Task: Create a due date automation trigger when advanced on, 2 working days after a card is due add dates without a due date at 11:00 AM.
Action: Mouse moved to (1189, 92)
Screenshot: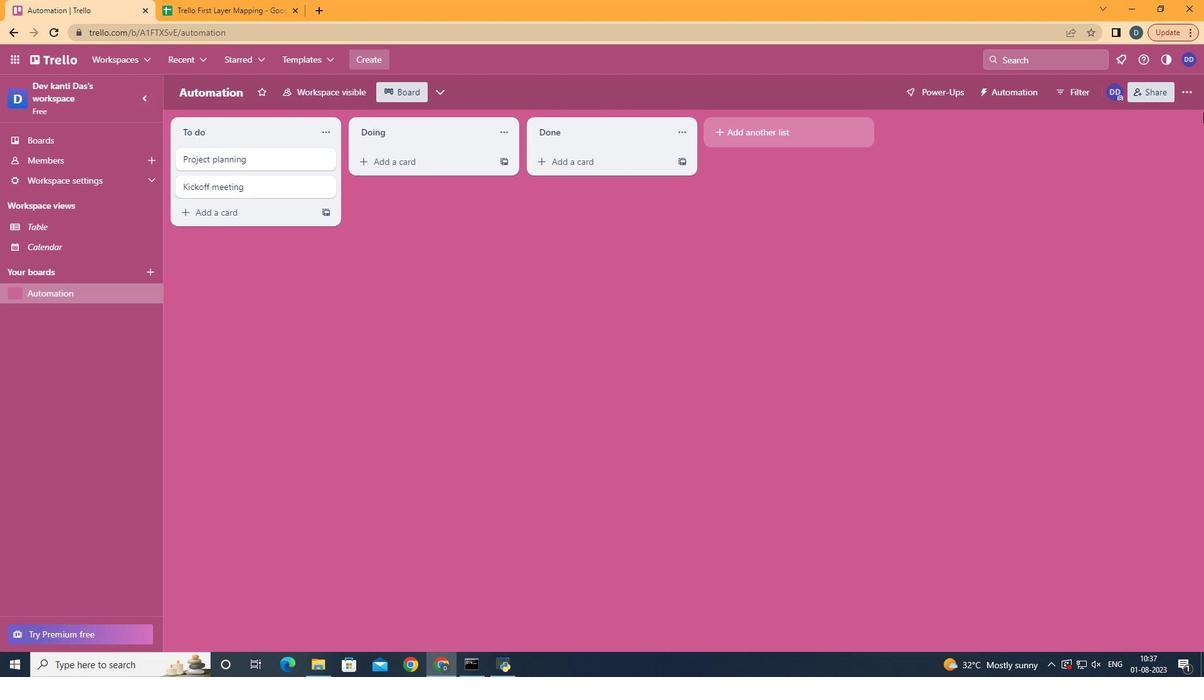 
Action: Mouse pressed left at (1189, 92)
Screenshot: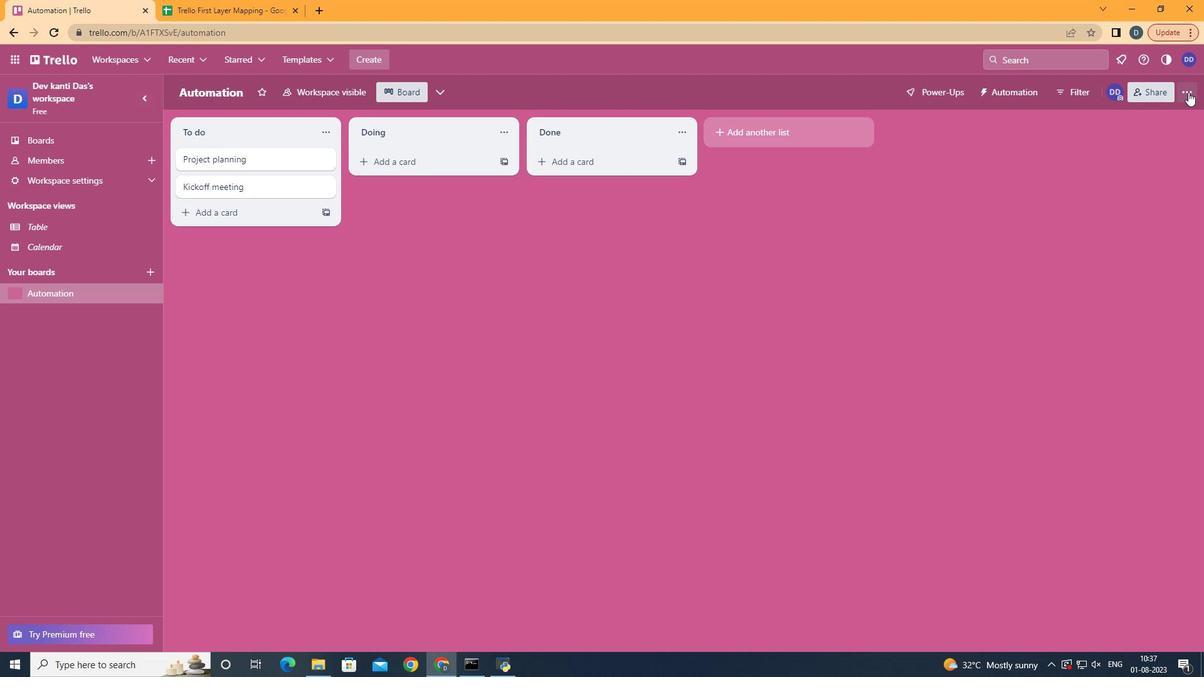 
Action: Mouse moved to (1106, 271)
Screenshot: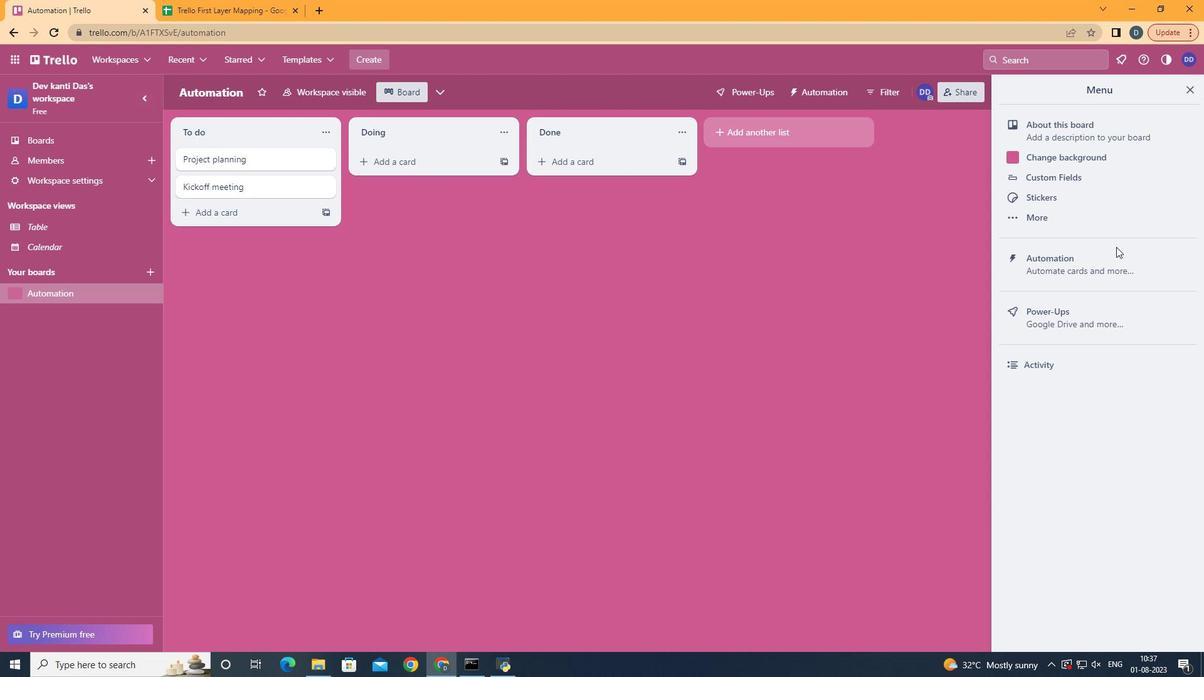
Action: Mouse pressed left at (1106, 271)
Screenshot: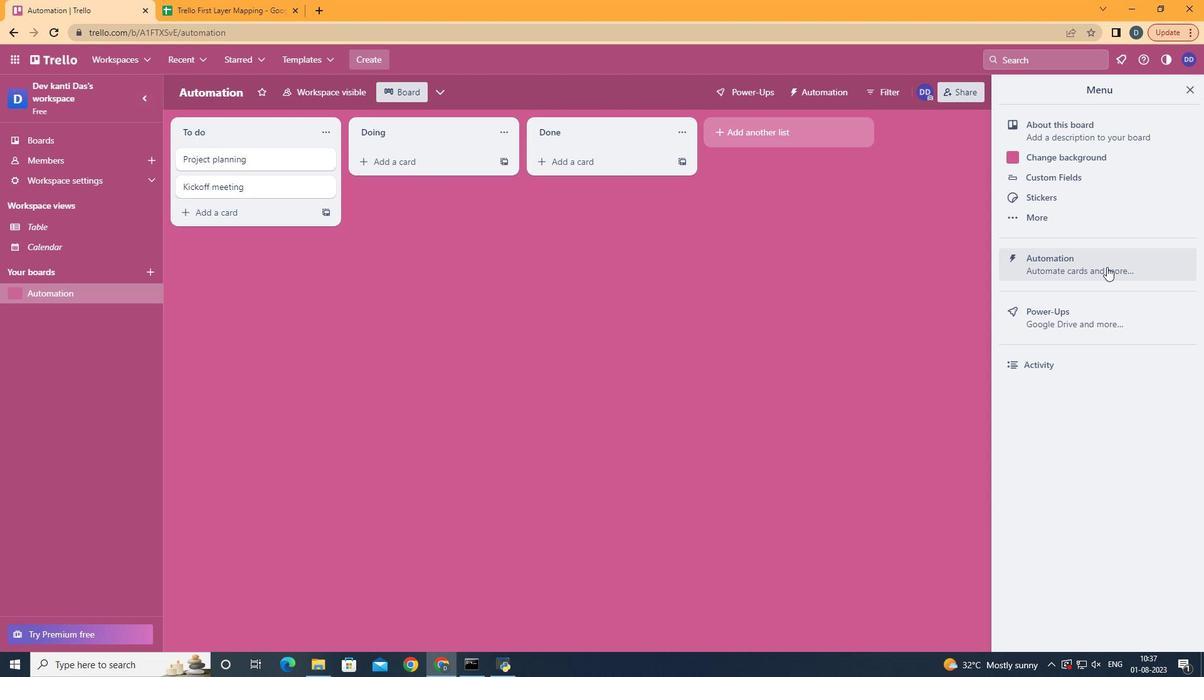 
Action: Mouse moved to (278, 246)
Screenshot: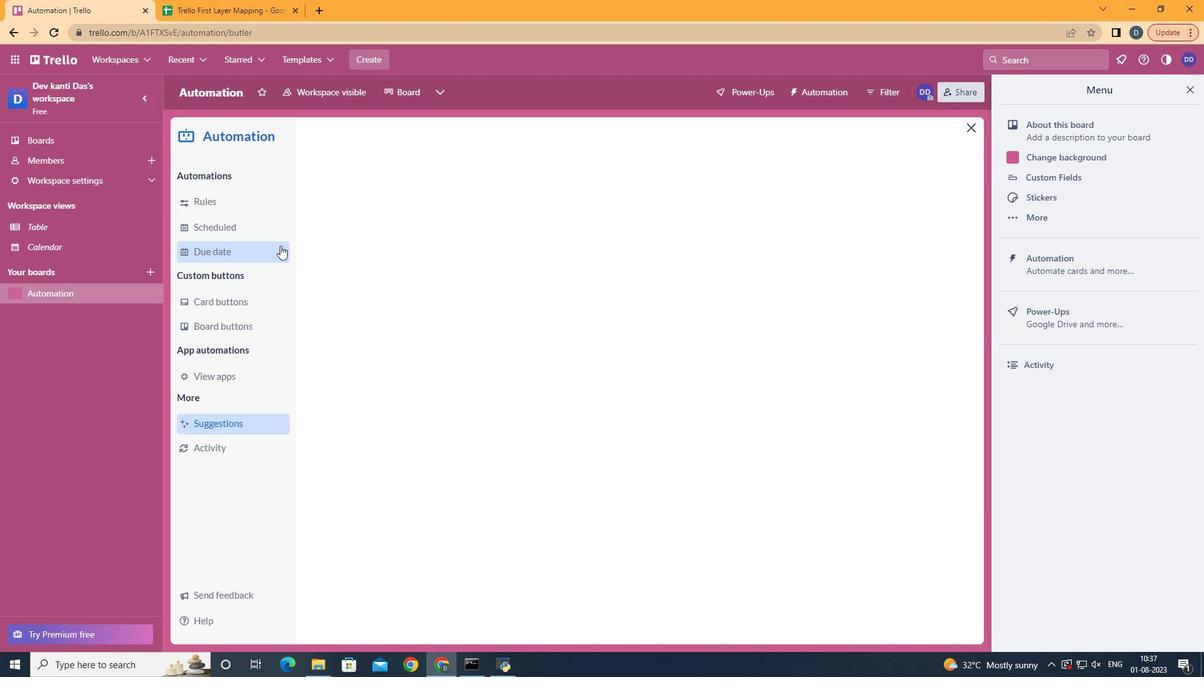 
Action: Mouse pressed left at (278, 246)
Screenshot: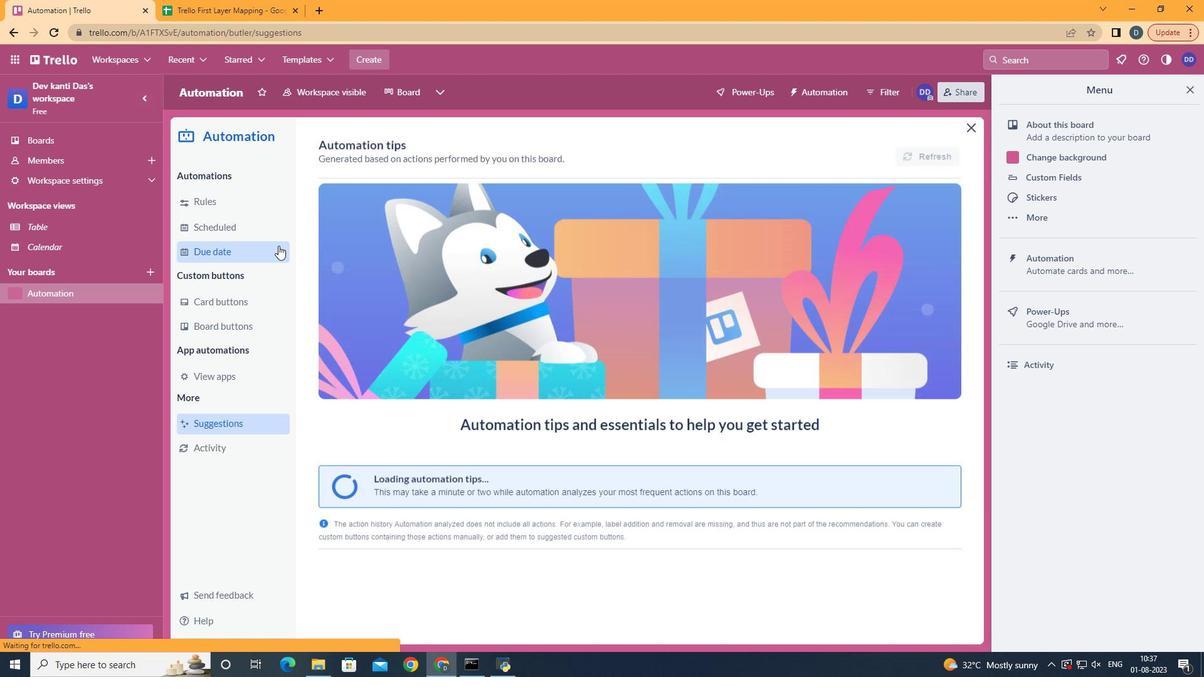 
Action: Mouse moved to (893, 153)
Screenshot: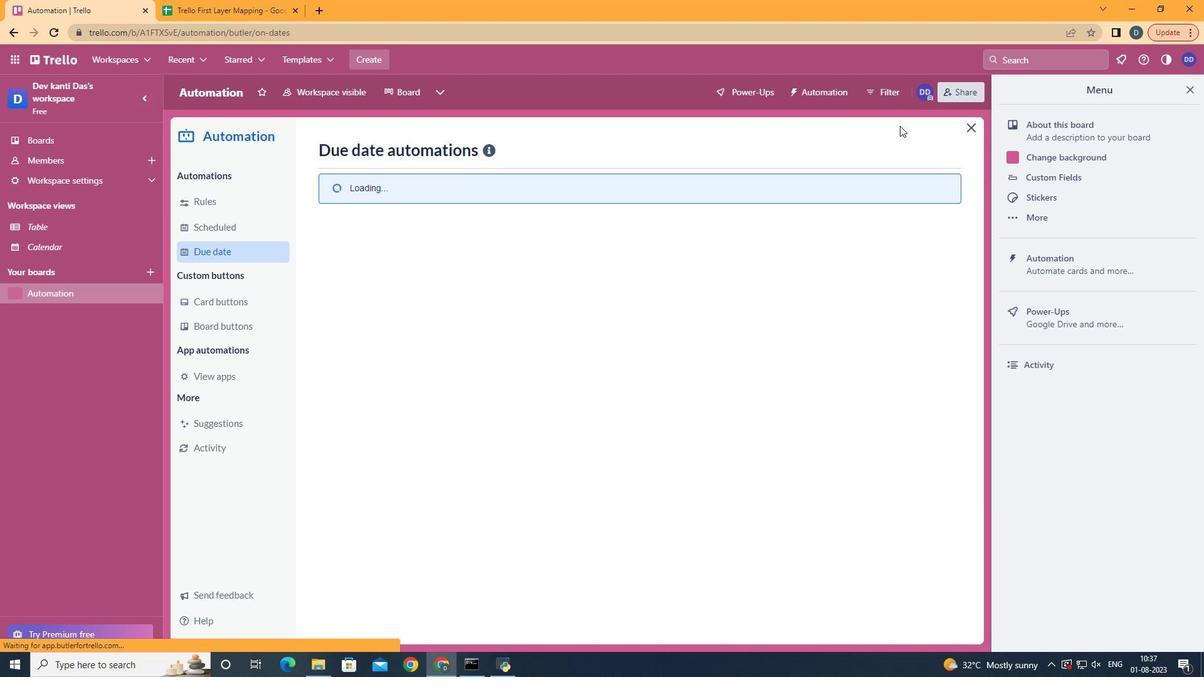 
Action: Mouse pressed left at (893, 153)
Screenshot: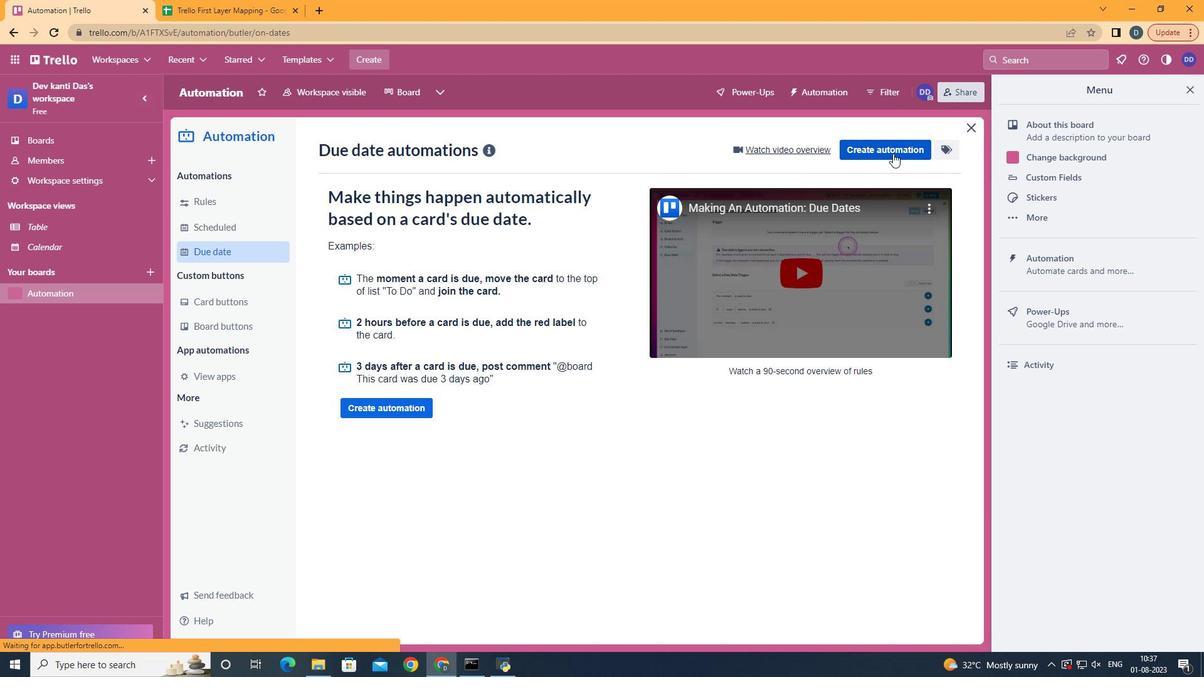 
Action: Mouse moved to (717, 264)
Screenshot: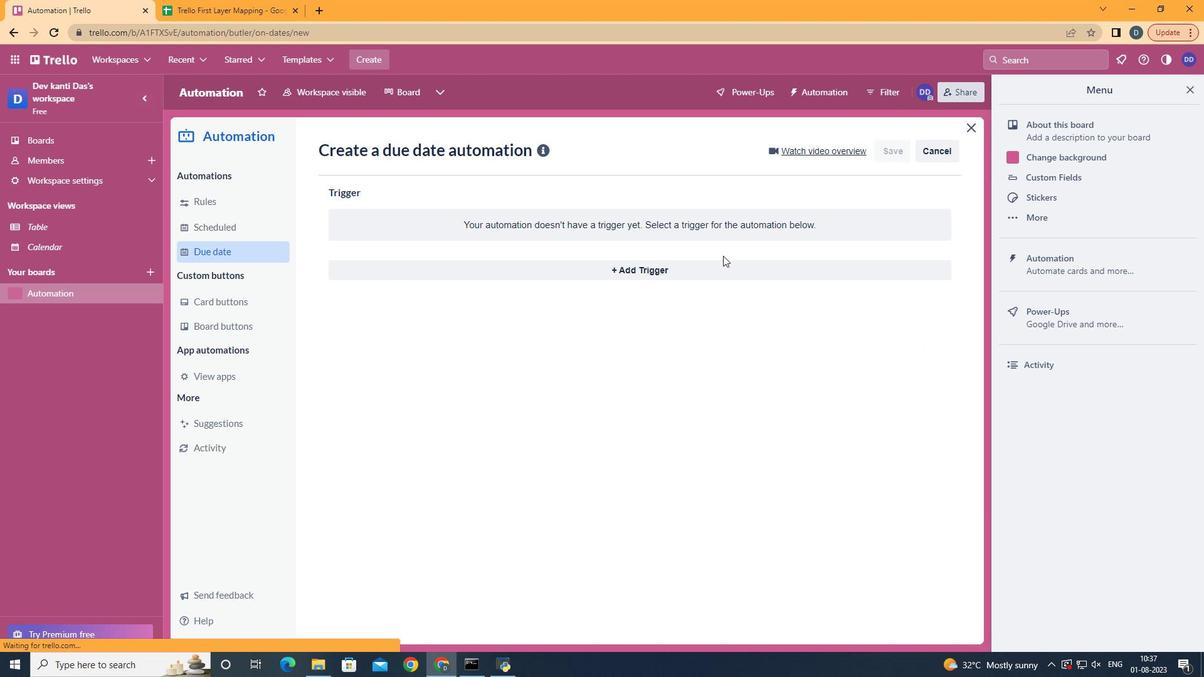 
Action: Mouse pressed left at (717, 264)
Screenshot: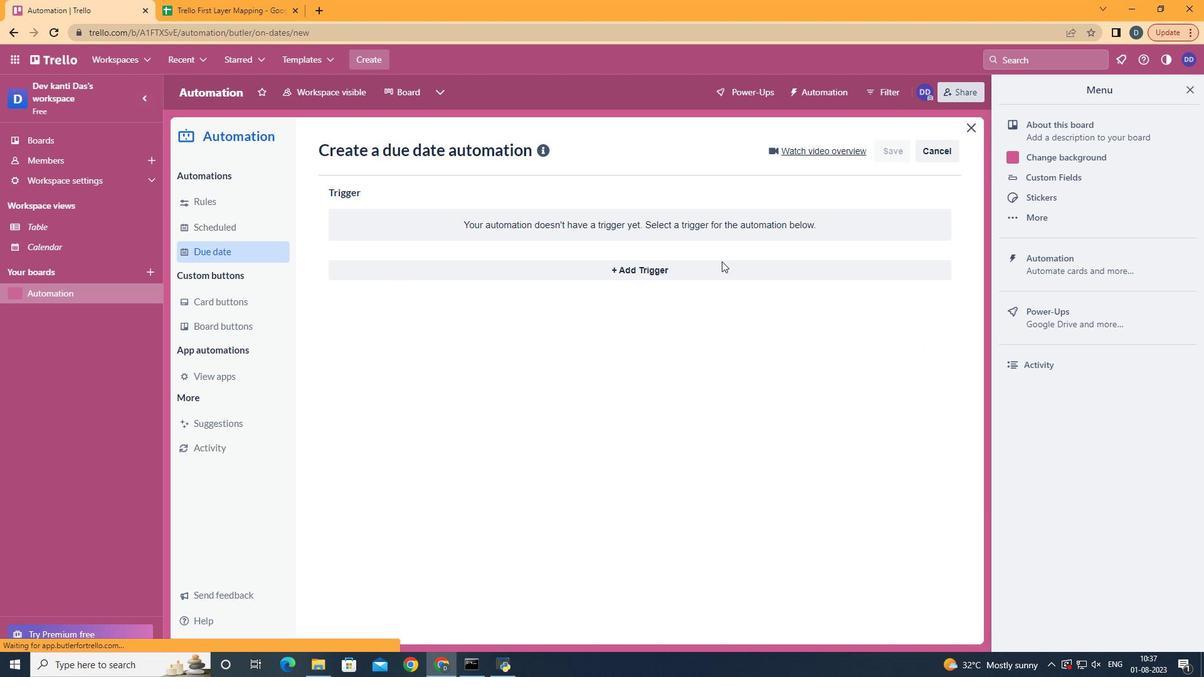 
Action: Mouse moved to (400, 518)
Screenshot: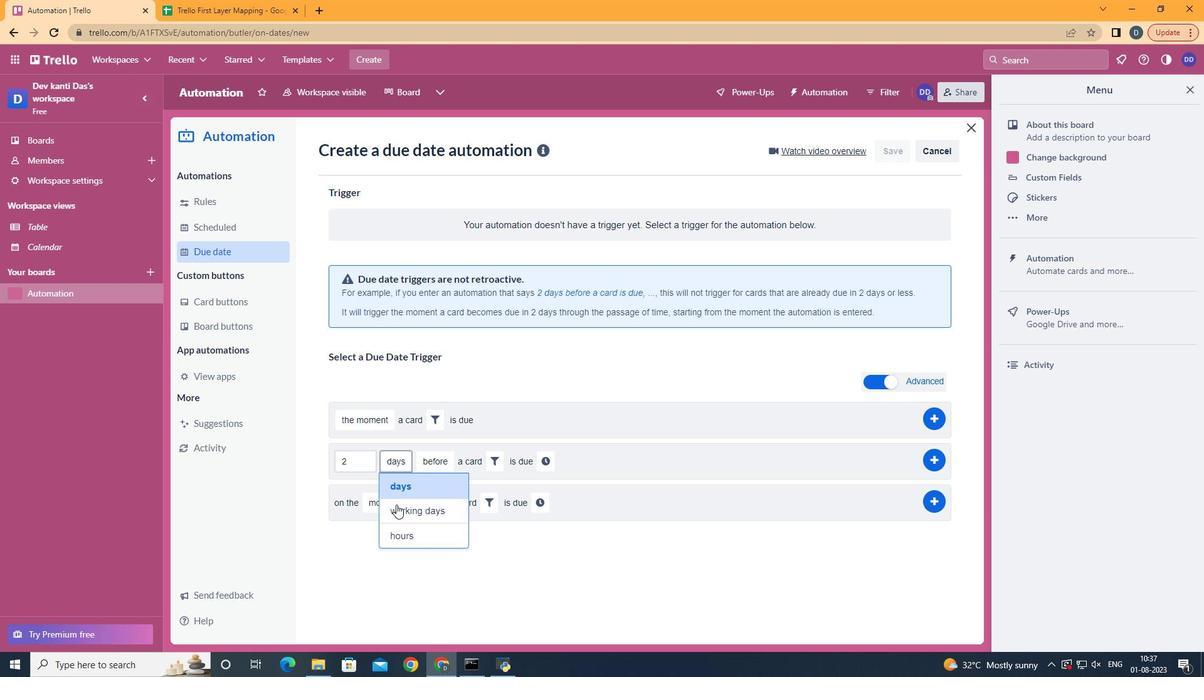 
Action: Mouse pressed left at (400, 518)
Screenshot: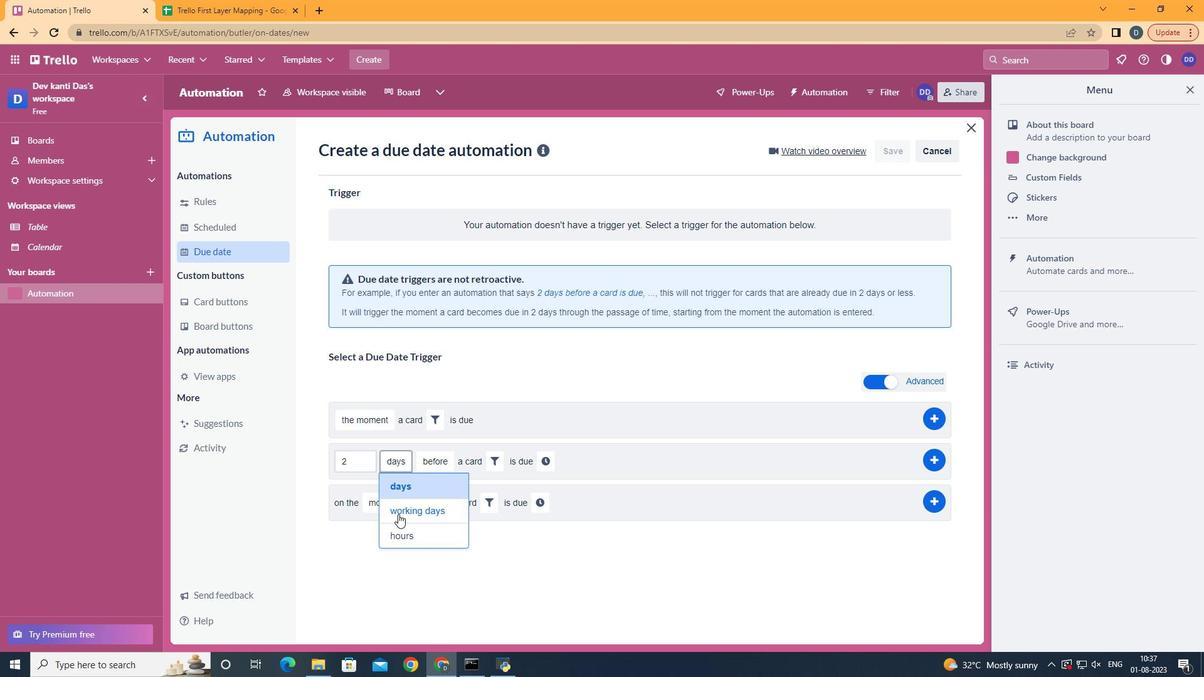 
Action: Mouse moved to (469, 510)
Screenshot: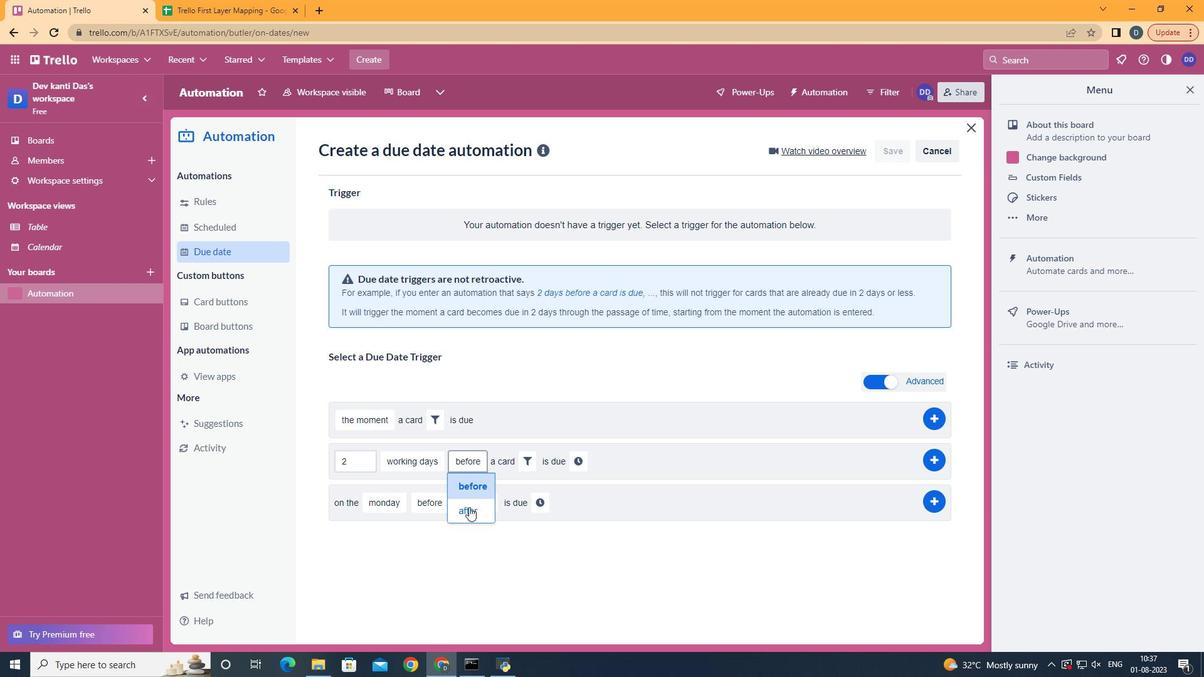 
Action: Mouse pressed left at (469, 510)
Screenshot: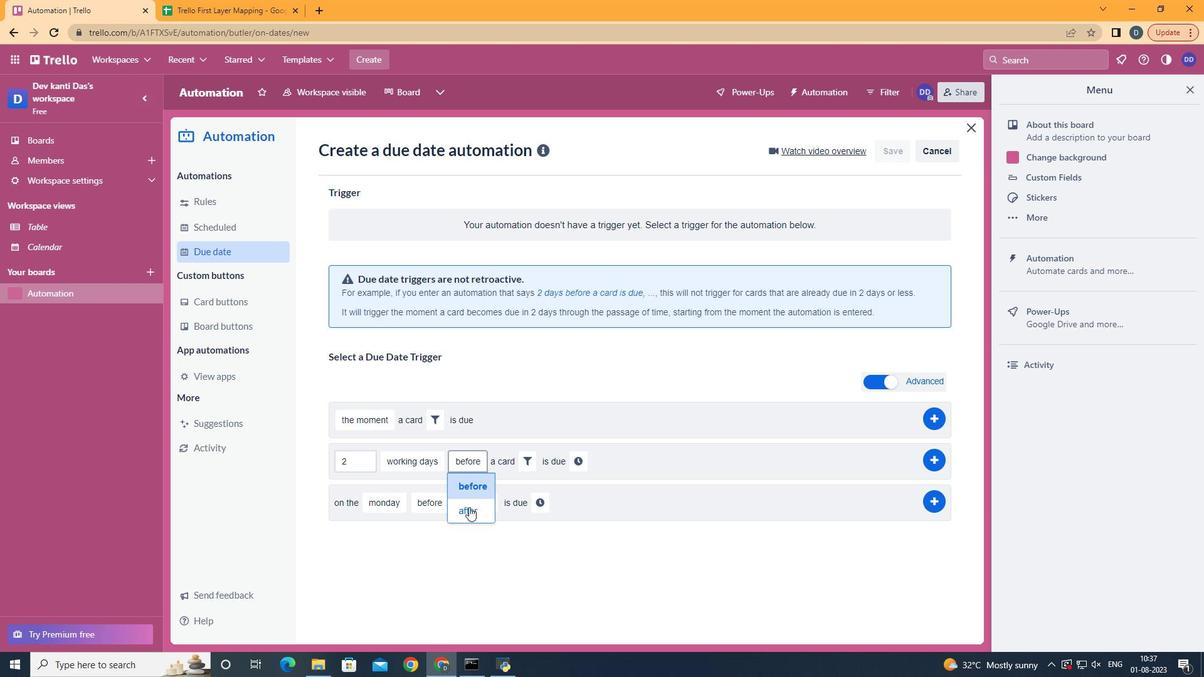 
Action: Mouse moved to (524, 464)
Screenshot: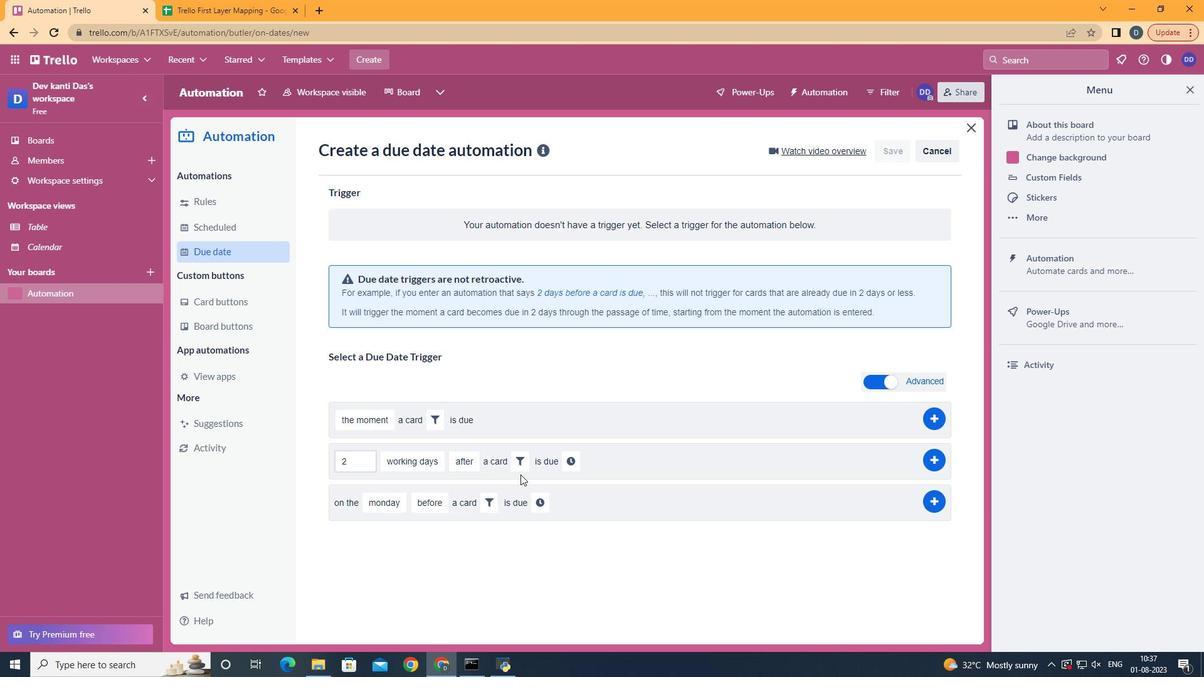 
Action: Mouse pressed left at (524, 464)
Screenshot: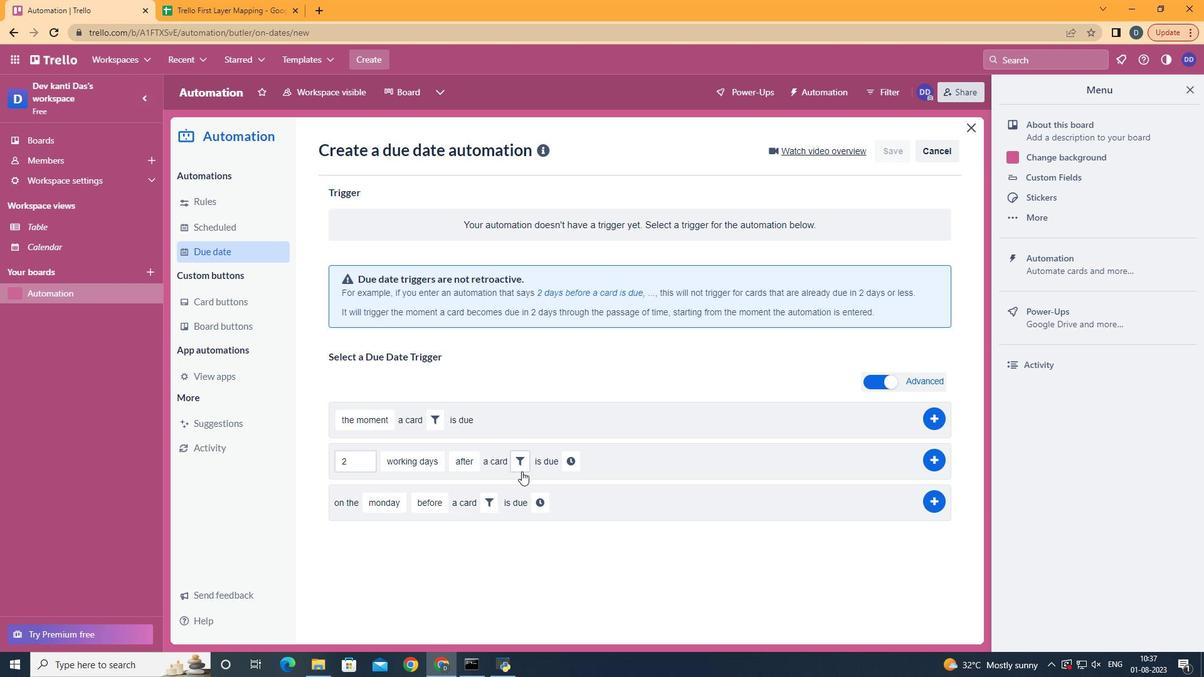 
Action: Mouse moved to (586, 505)
Screenshot: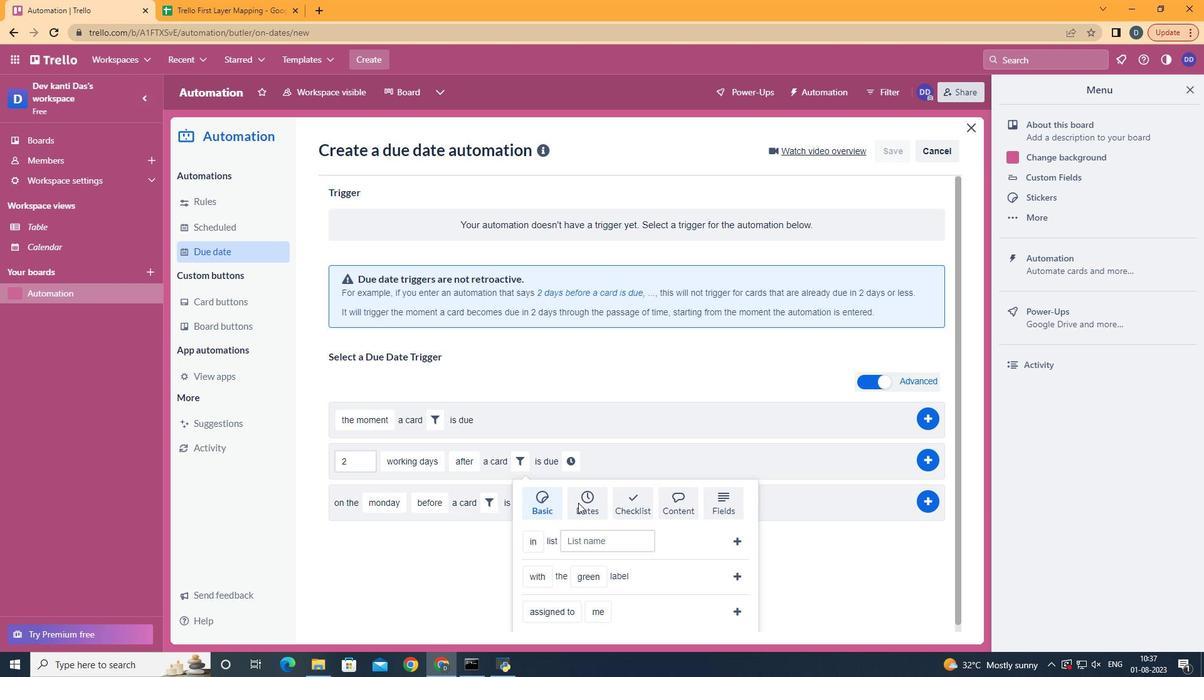 
Action: Mouse pressed left at (586, 505)
Screenshot: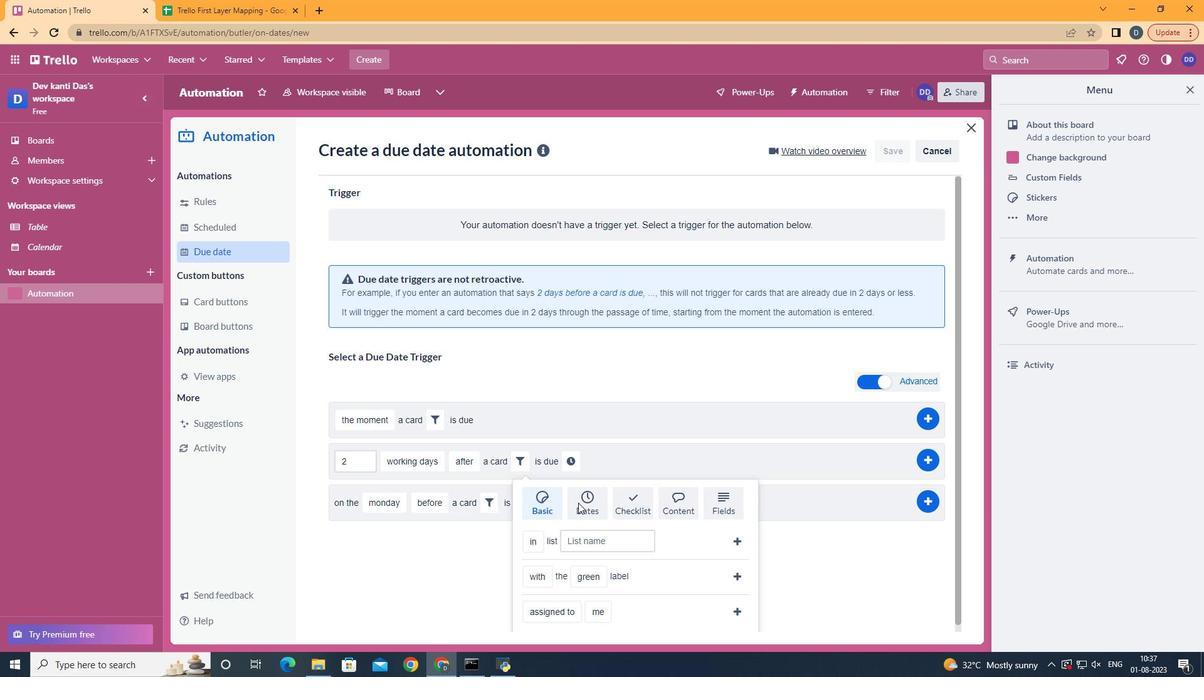 
Action: Mouse moved to (549, 594)
Screenshot: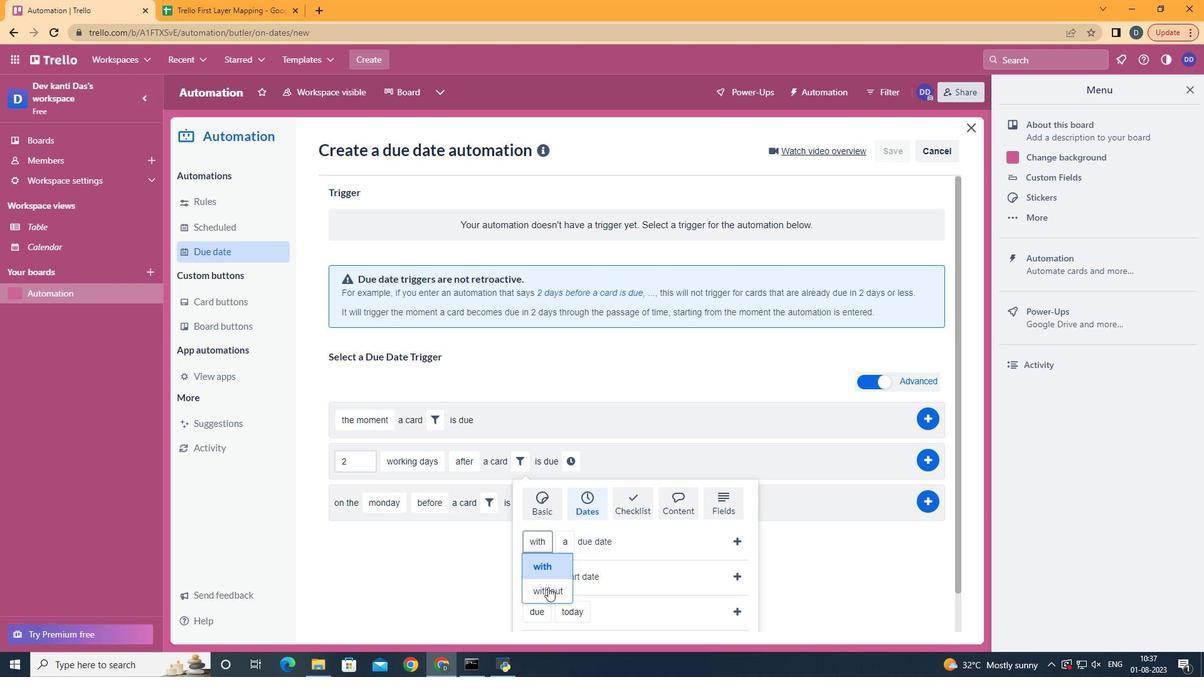 
Action: Mouse pressed left at (549, 594)
Screenshot: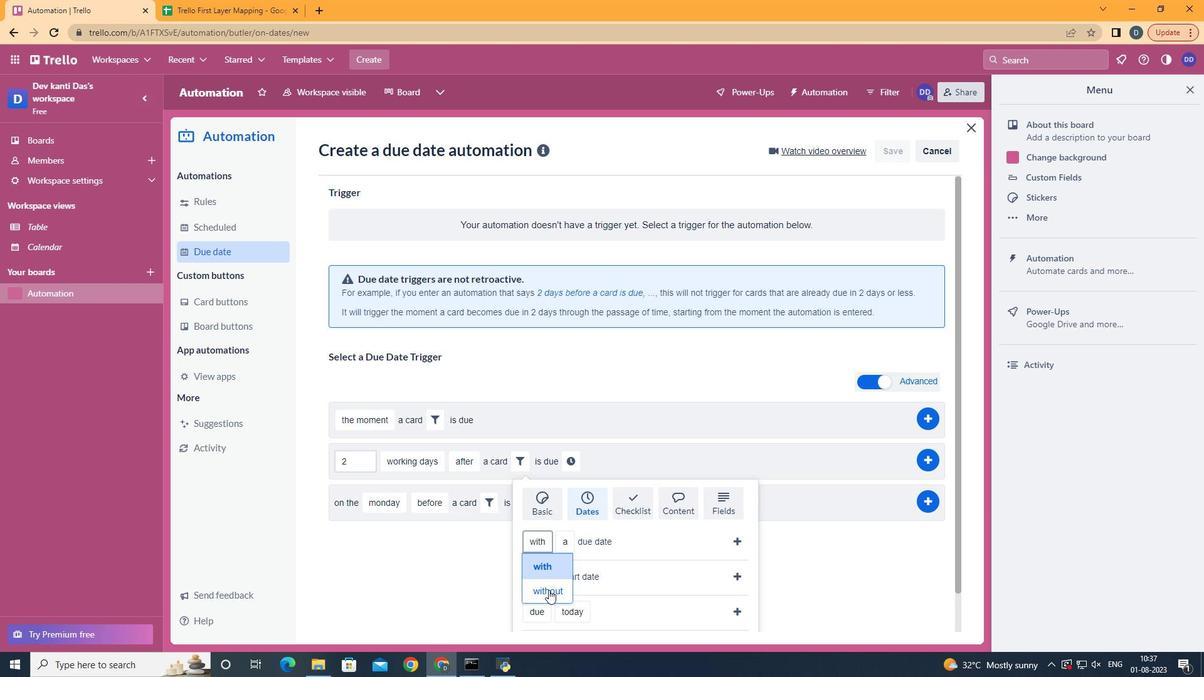 
Action: Mouse moved to (734, 546)
Screenshot: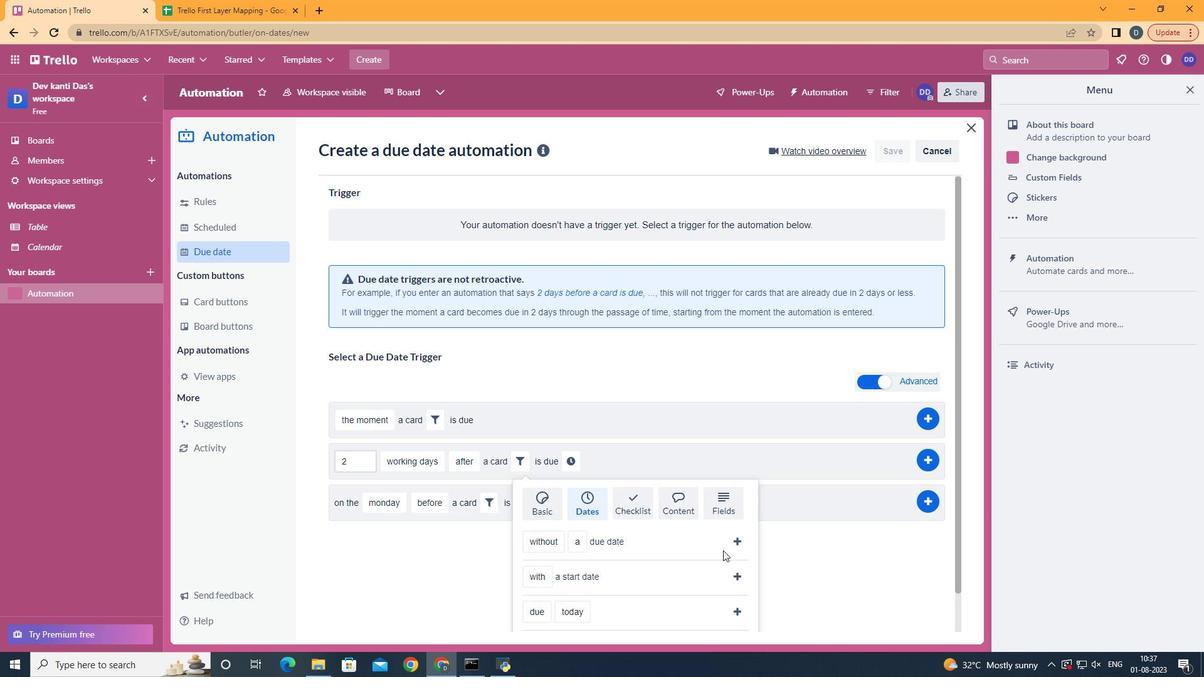 
Action: Mouse pressed left at (734, 546)
Screenshot: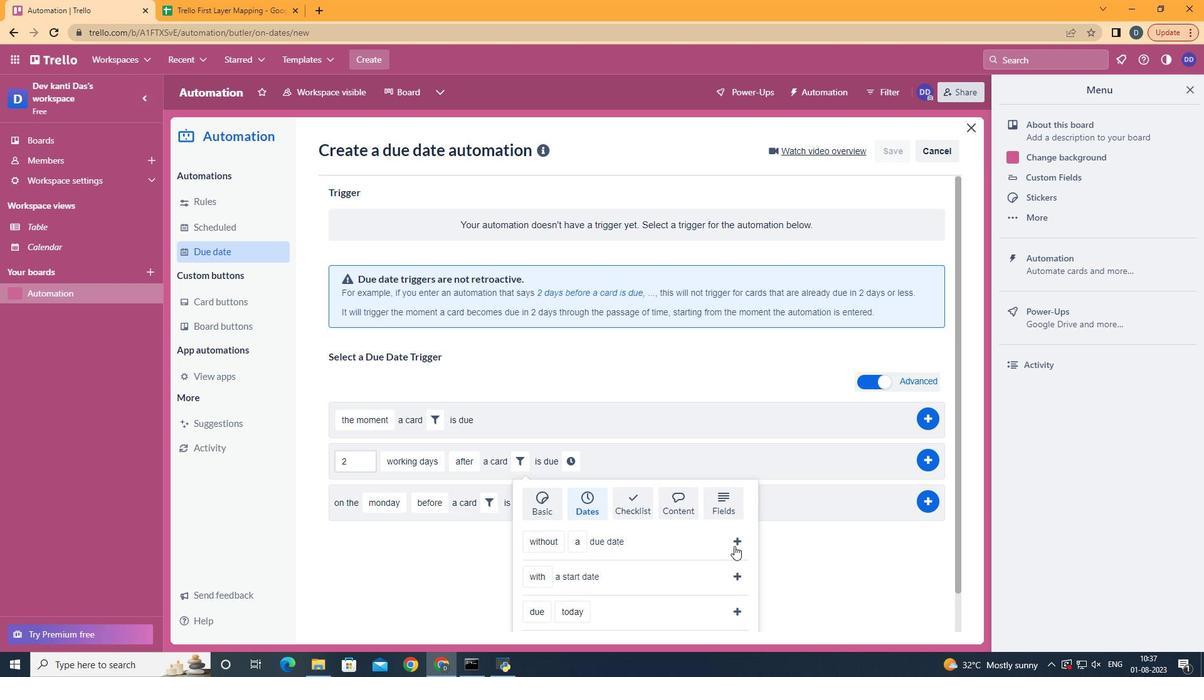 
Action: Mouse moved to (673, 461)
Screenshot: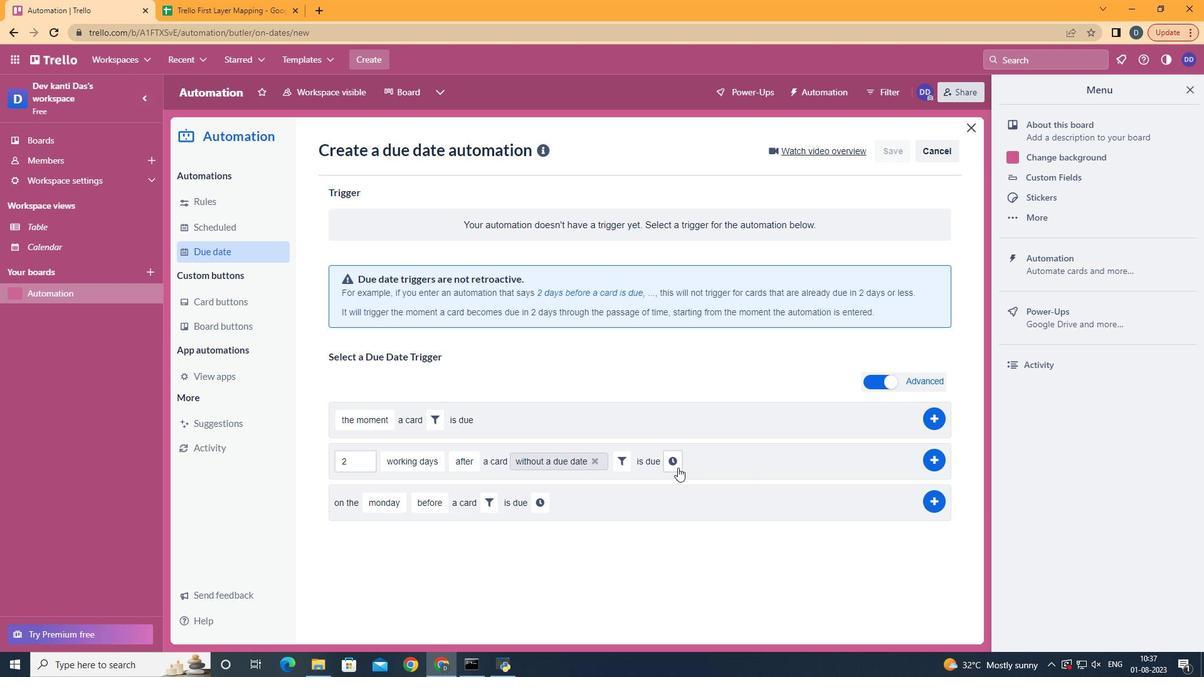 
Action: Mouse pressed left at (673, 461)
Screenshot: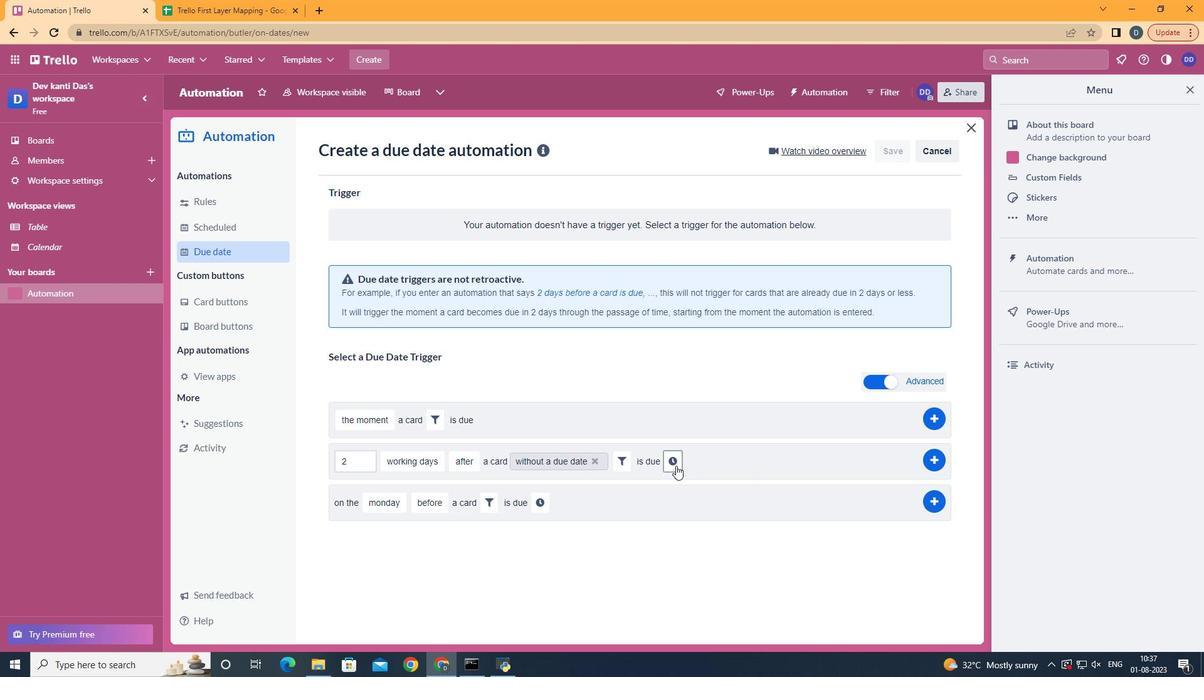 
Action: Mouse moved to (699, 462)
Screenshot: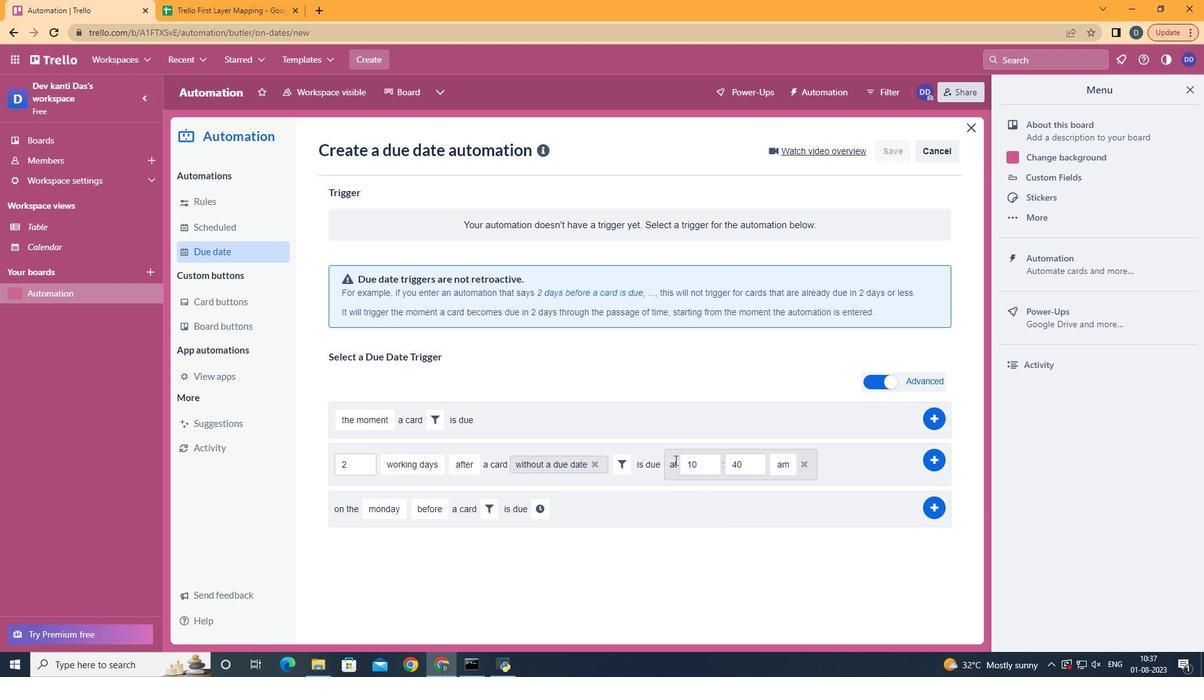 
Action: Mouse pressed left at (699, 462)
Screenshot: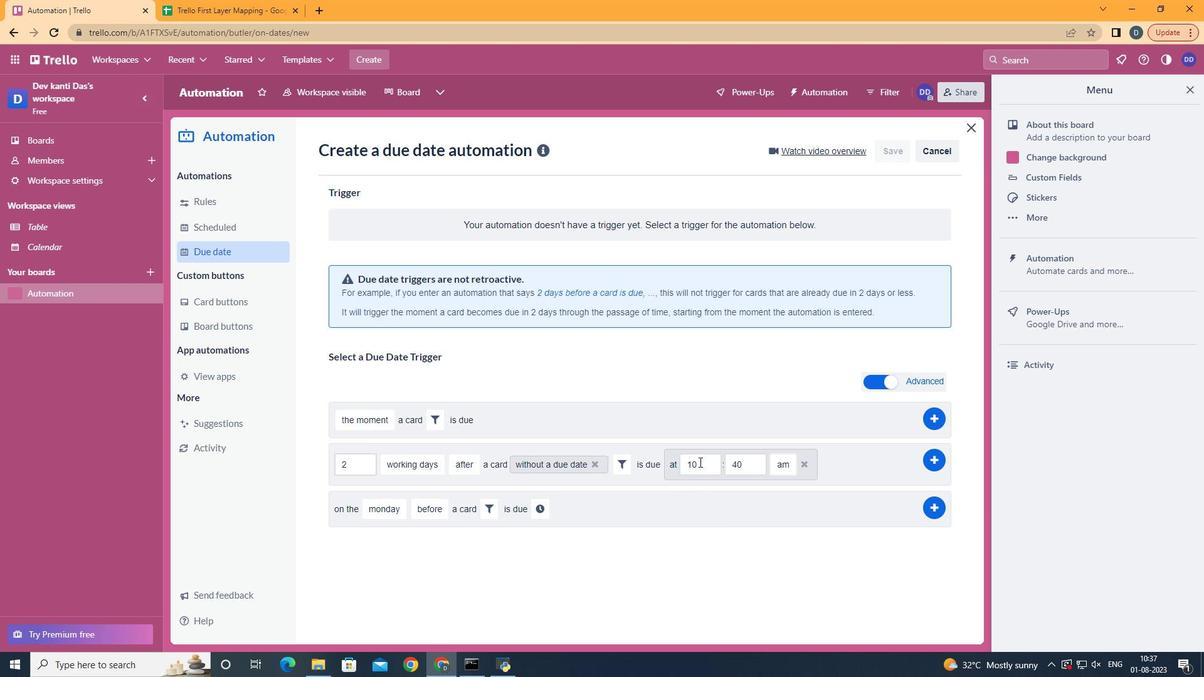 
Action: Key pressed <Key.backspace>1
Screenshot: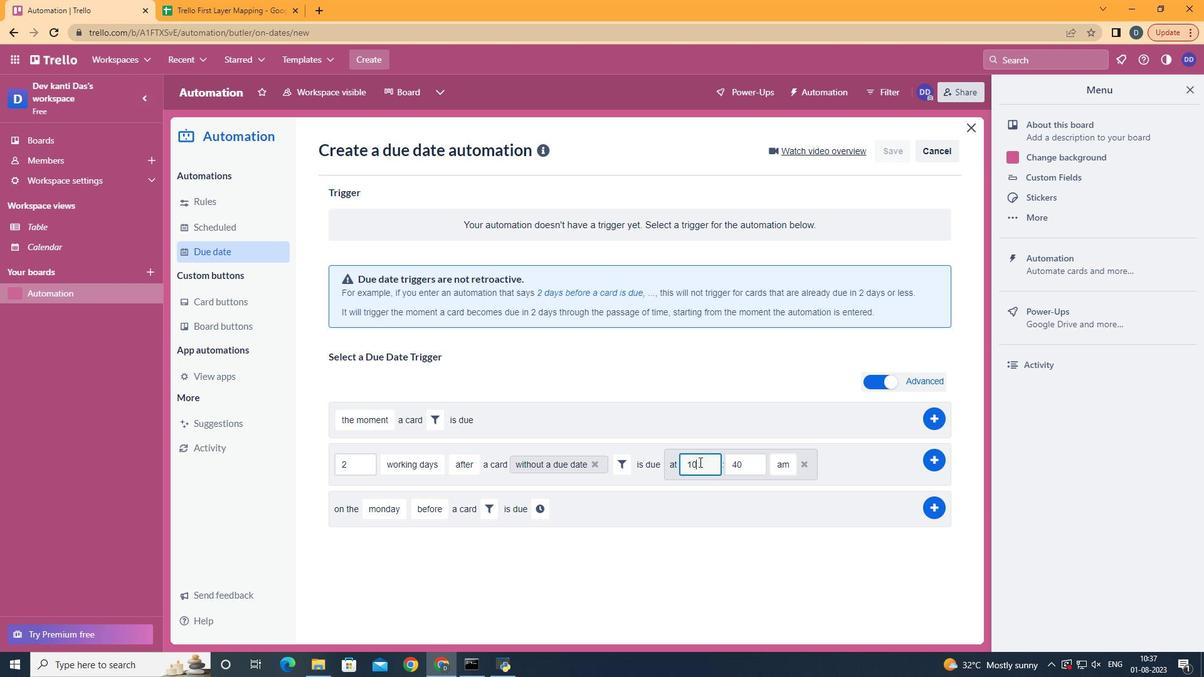 
Action: Mouse moved to (760, 466)
Screenshot: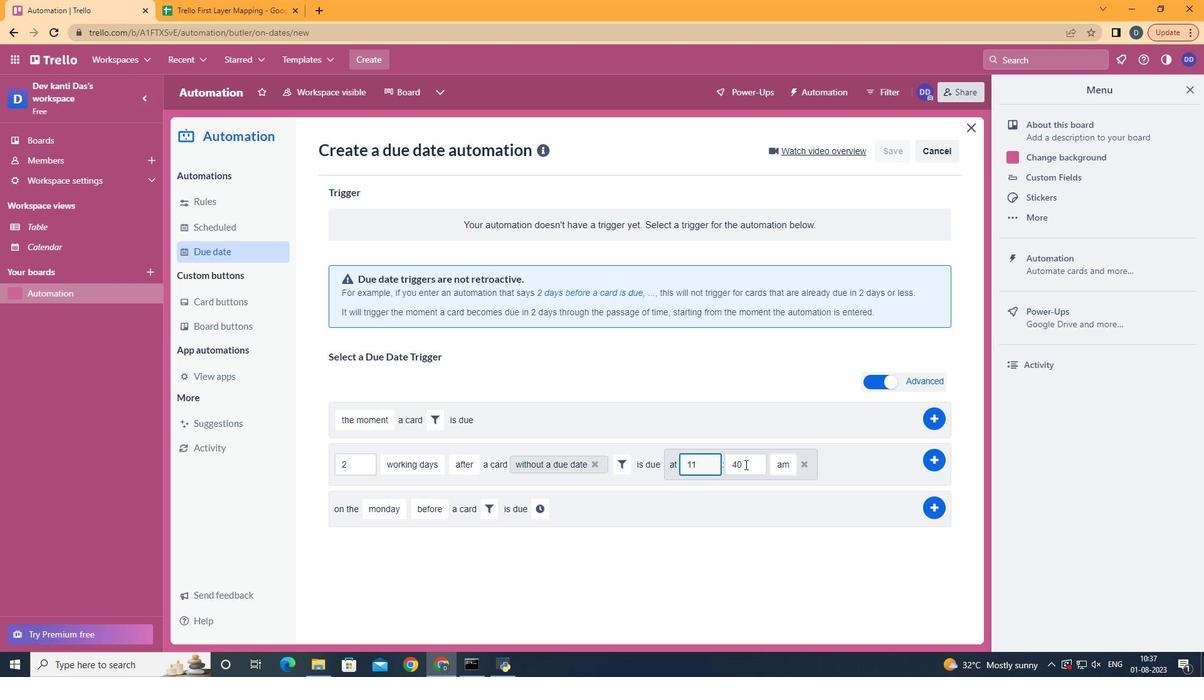 
Action: Mouse pressed left at (760, 466)
Screenshot: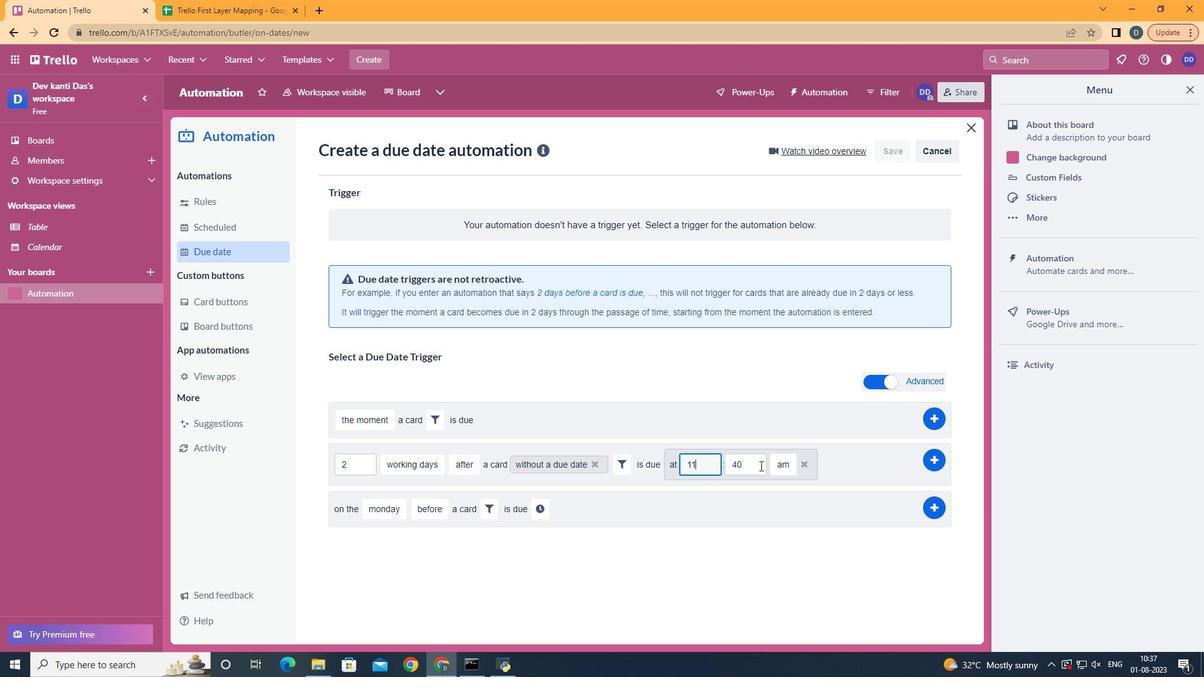 
Action: Mouse moved to (760, 466)
Screenshot: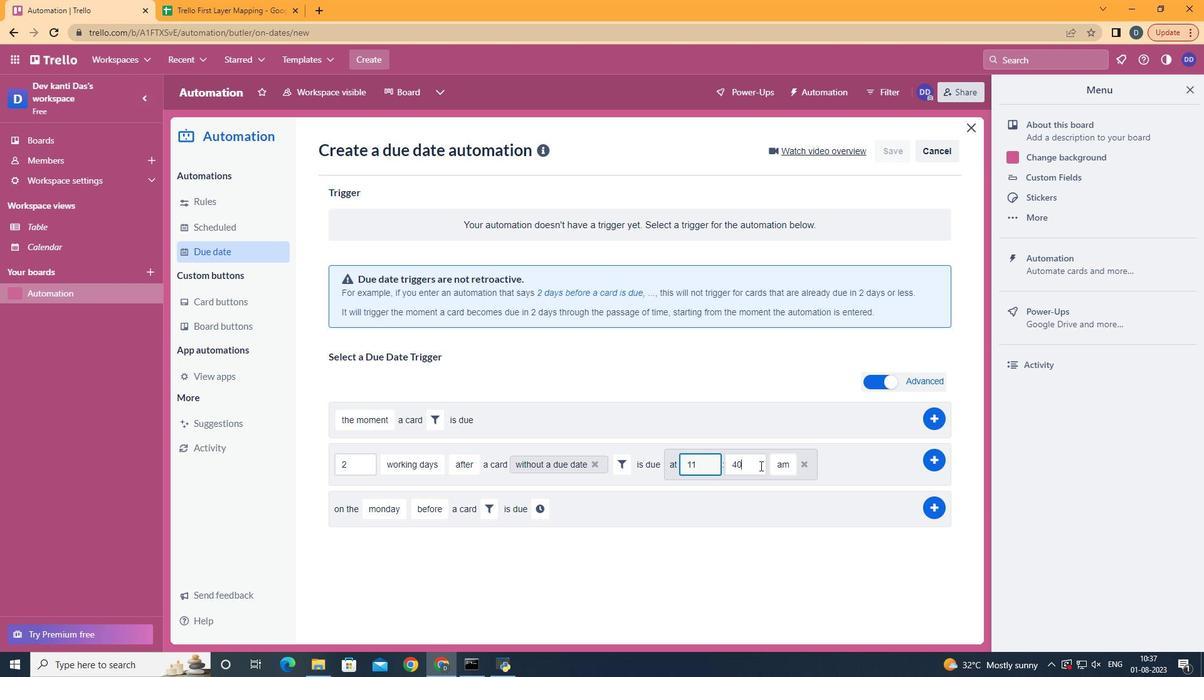 
Action: Key pressed <Key.backspace><Key.backspace>00
Screenshot: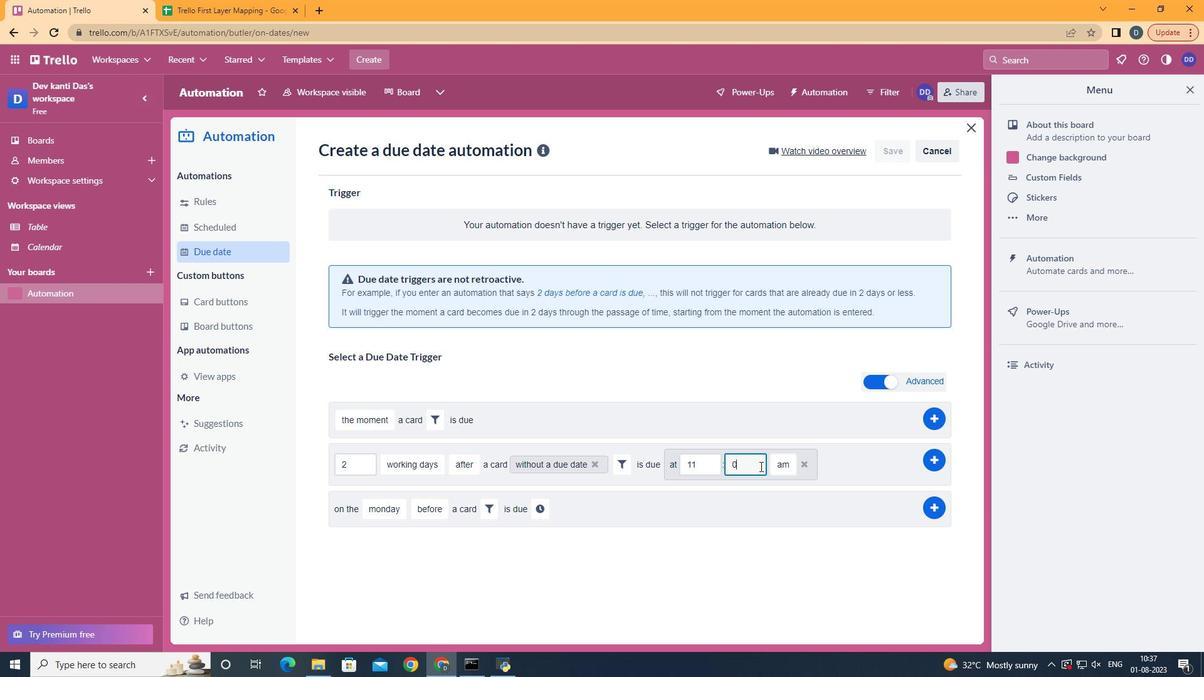 
Action: Mouse moved to (933, 454)
Screenshot: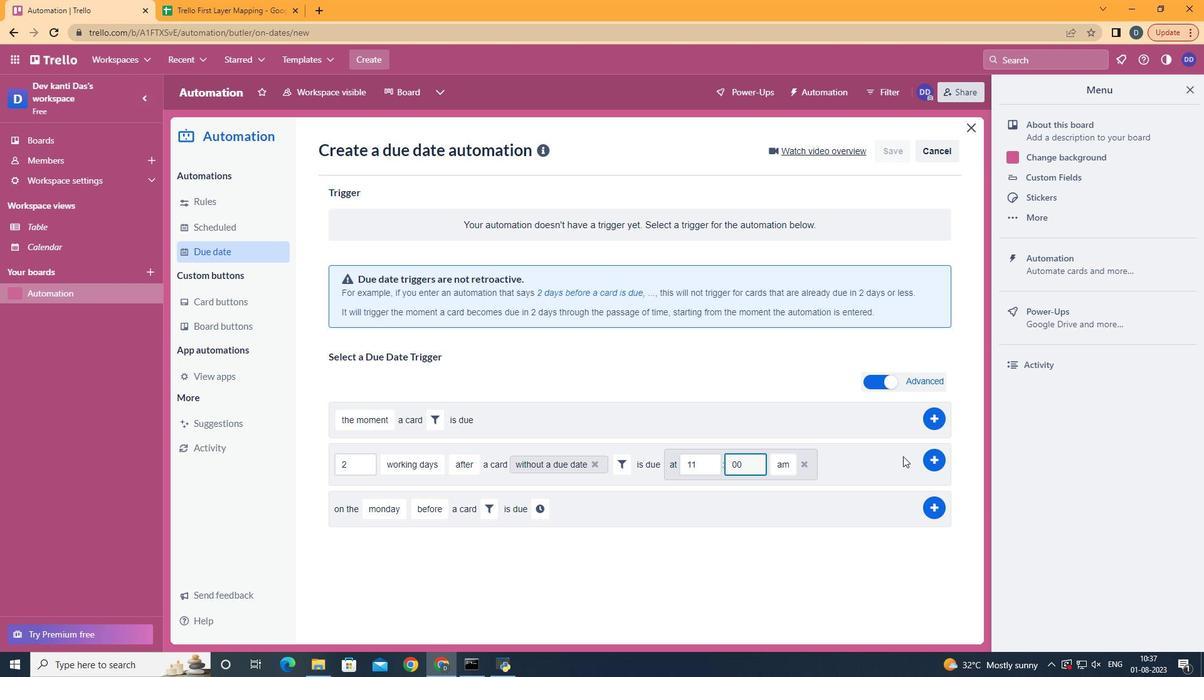 
Action: Mouse pressed left at (933, 454)
Screenshot: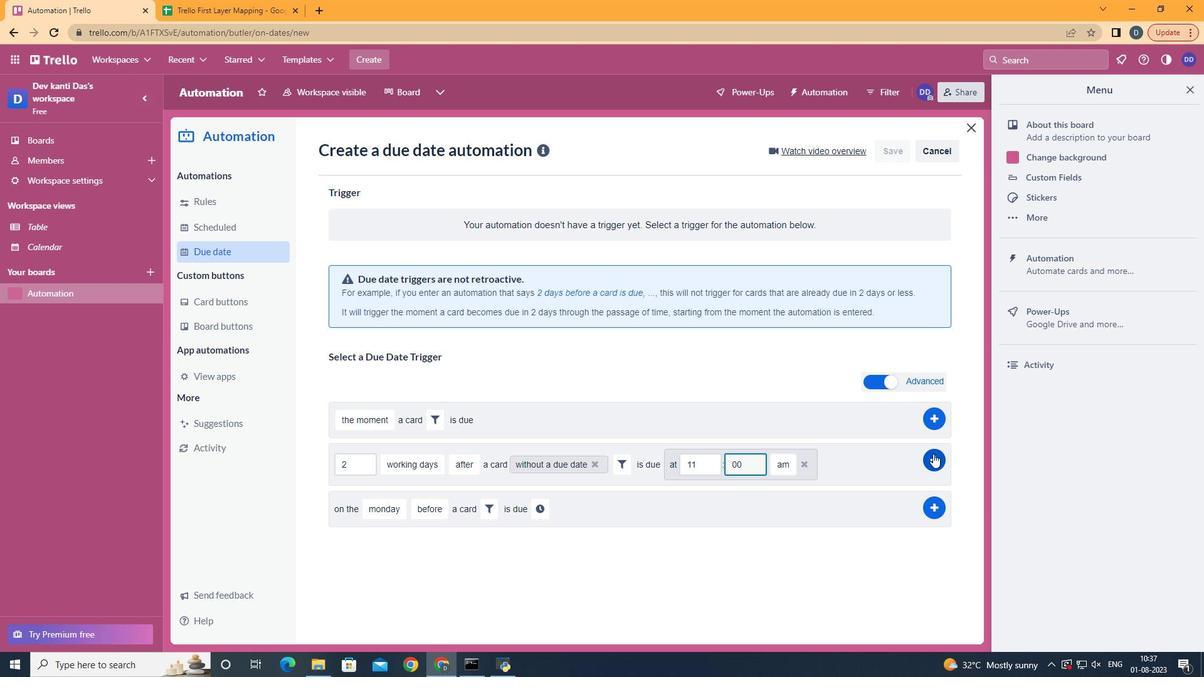
Action: Mouse moved to (606, 318)
Screenshot: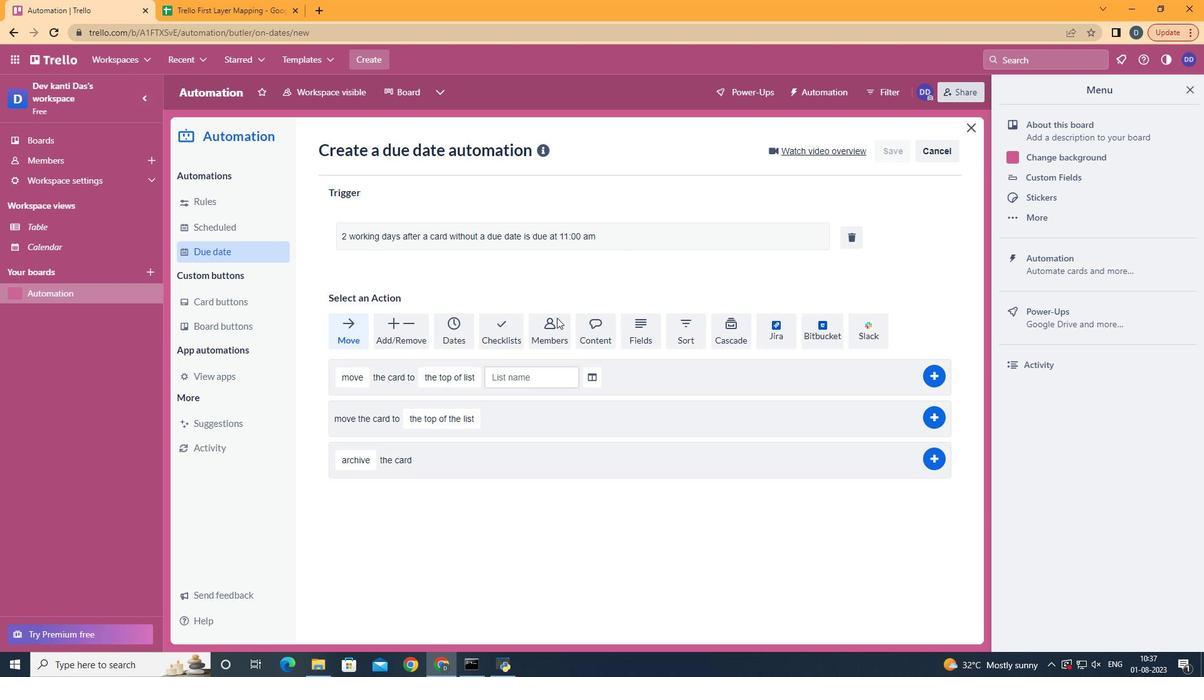 
